 Task: Look for space in Ceglie Messapica, Italy from 9th June, 2023 to 16th June, 2023 for 2 adults in price range Rs.8000 to Rs.16000. Place can be entire place with 2 bedrooms having 2 beds and 1 bathroom. Property type can be house, flat, guest house. Booking option can be shelf check-in. Required host language is English.
Action: Mouse moved to (390, 101)
Screenshot: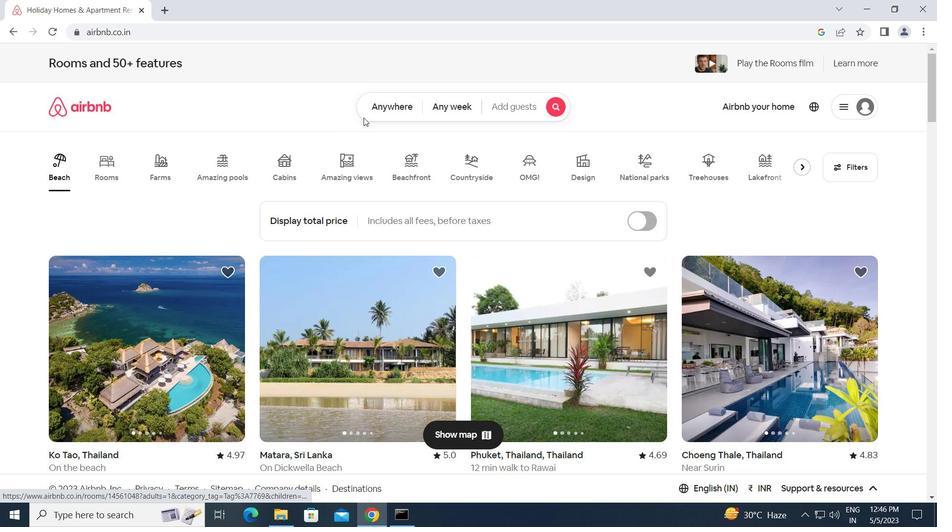 
Action: Mouse pressed left at (390, 101)
Screenshot: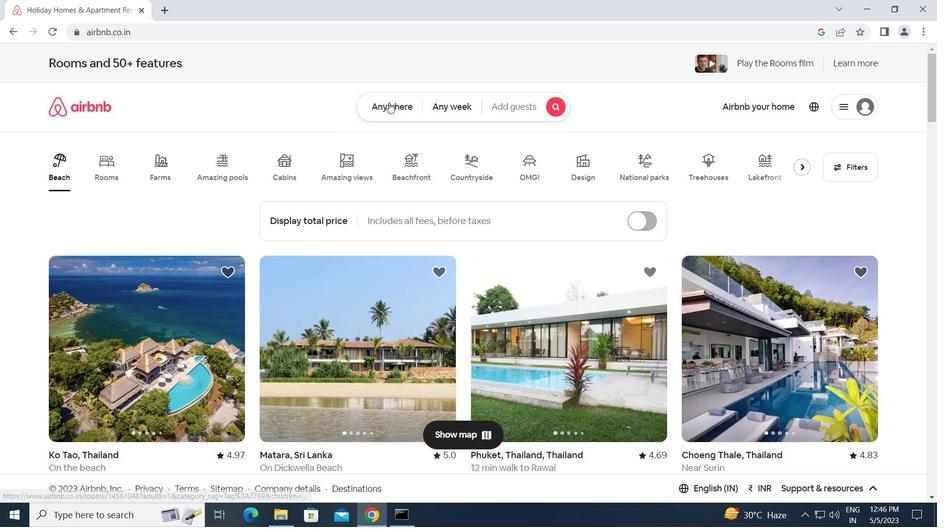 
Action: Mouse moved to (257, 153)
Screenshot: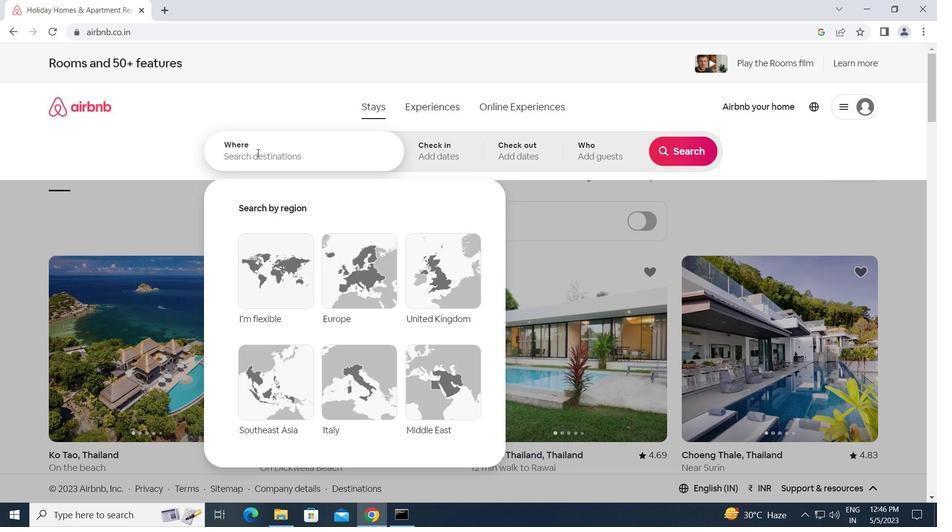 
Action: Mouse pressed left at (257, 153)
Screenshot: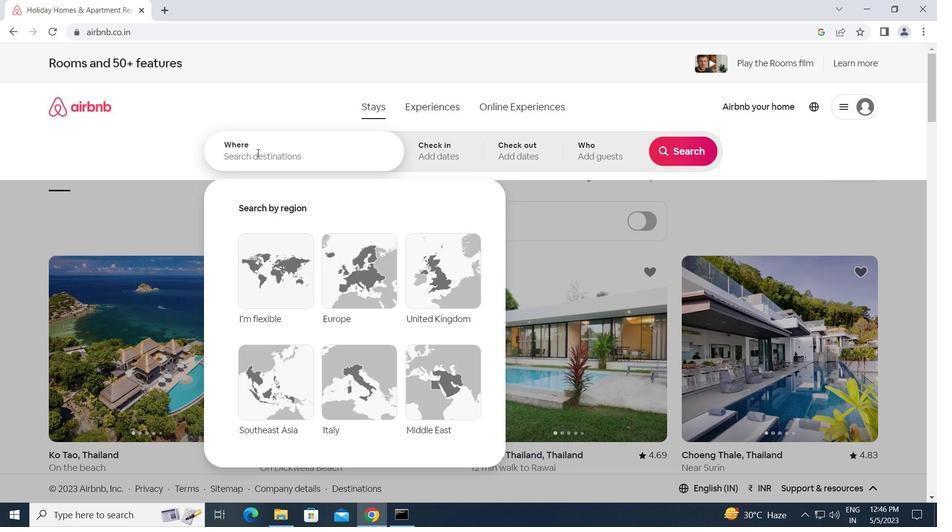 
Action: Key pressed c<Key.caps_lock>eglie<Key.space><Key.caps_lock>m<Key.caps_lock>essapica,<Key.space>i<Key.backspace><Key.caps_lock>i<Key.caps_lock>taly<Key.enter>
Screenshot: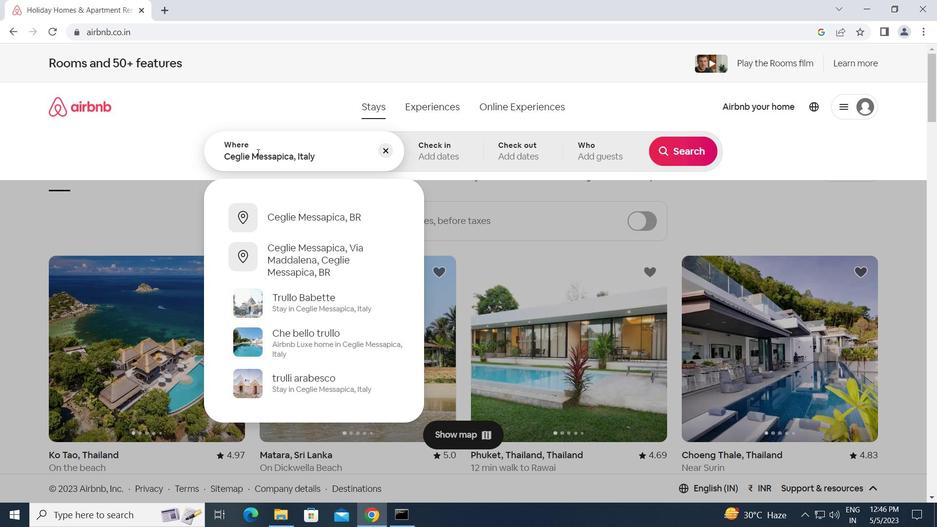 
Action: Mouse moved to (638, 332)
Screenshot: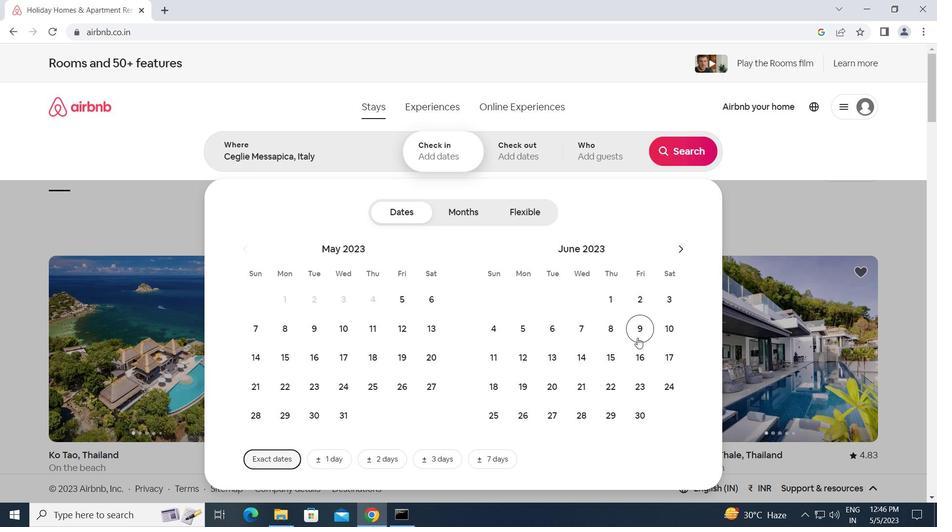 
Action: Mouse pressed left at (638, 332)
Screenshot: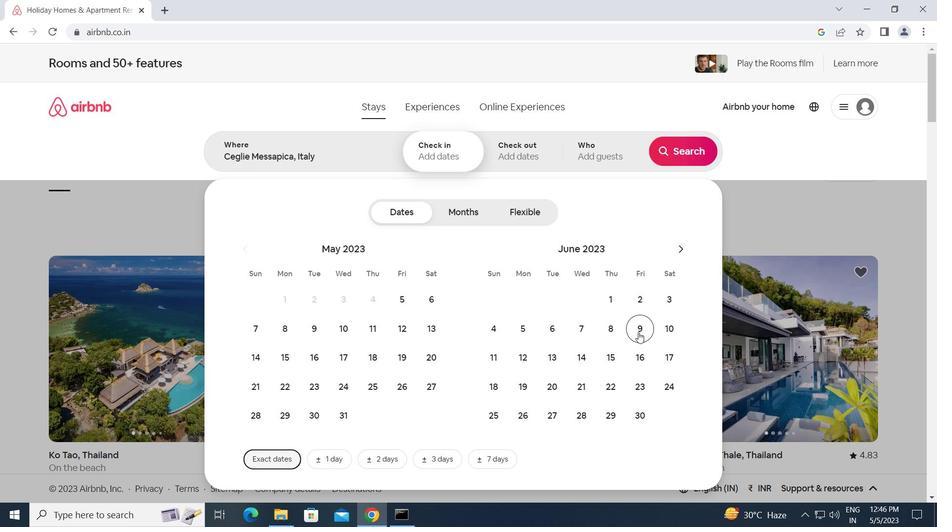 
Action: Mouse moved to (636, 362)
Screenshot: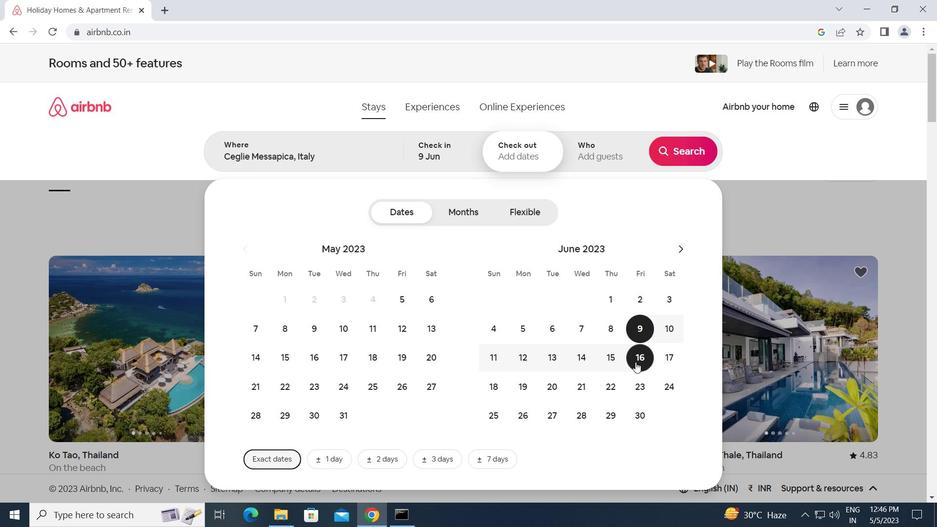 
Action: Mouse pressed left at (636, 362)
Screenshot: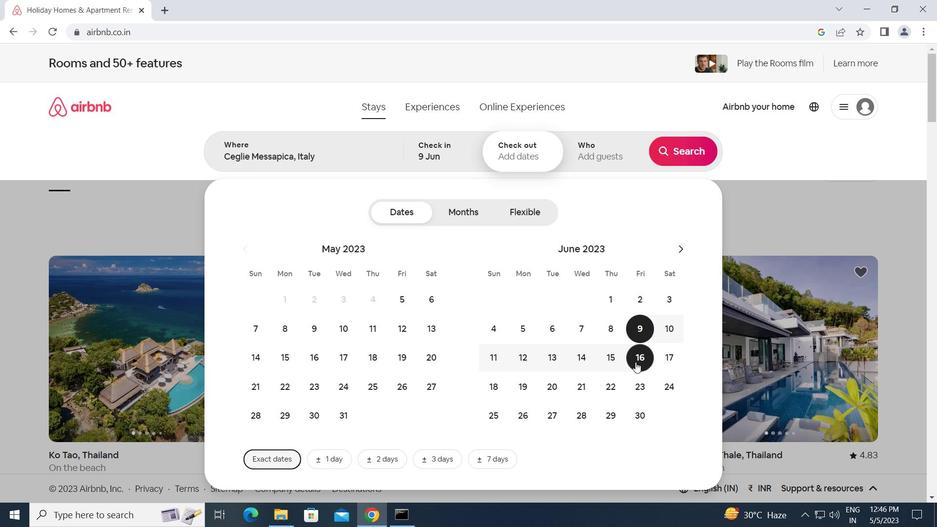 
Action: Mouse moved to (593, 152)
Screenshot: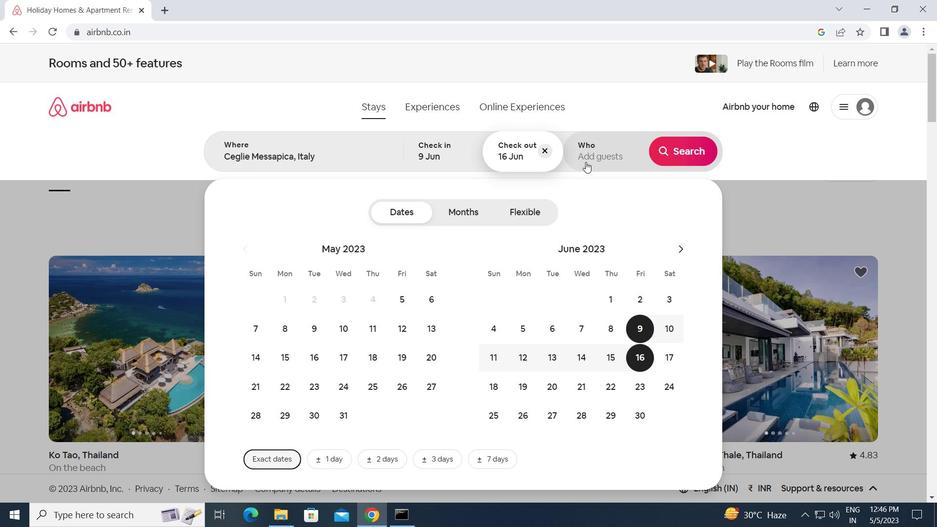 
Action: Mouse pressed left at (593, 152)
Screenshot: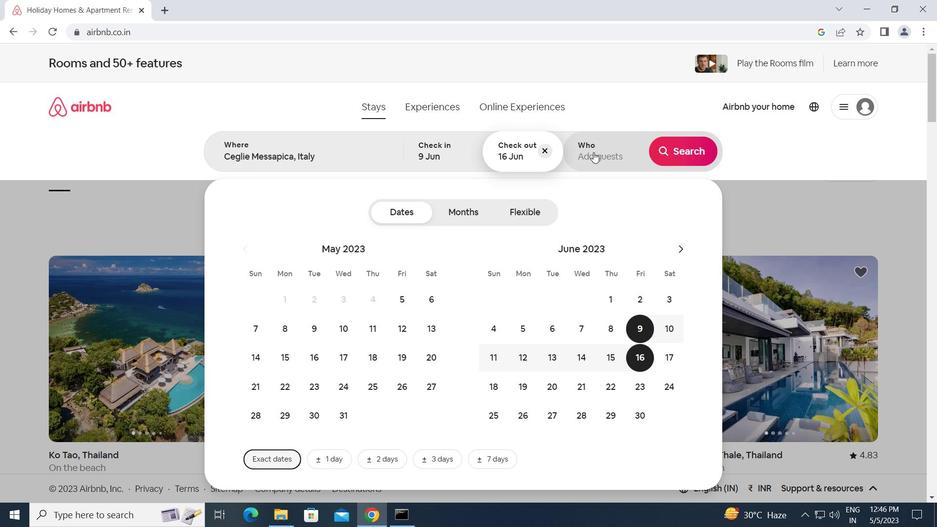 
Action: Mouse moved to (684, 214)
Screenshot: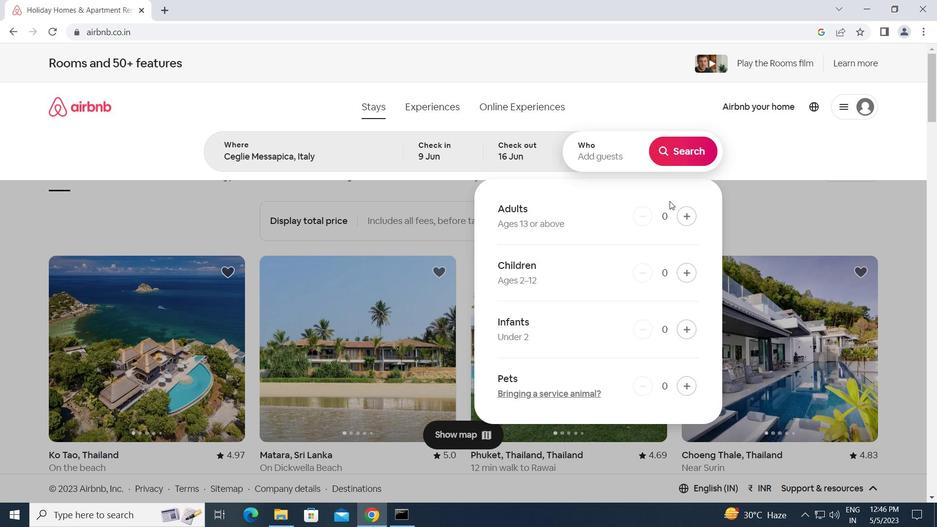 
Action: Mouse pressed left at (684, 214)
Screenshot: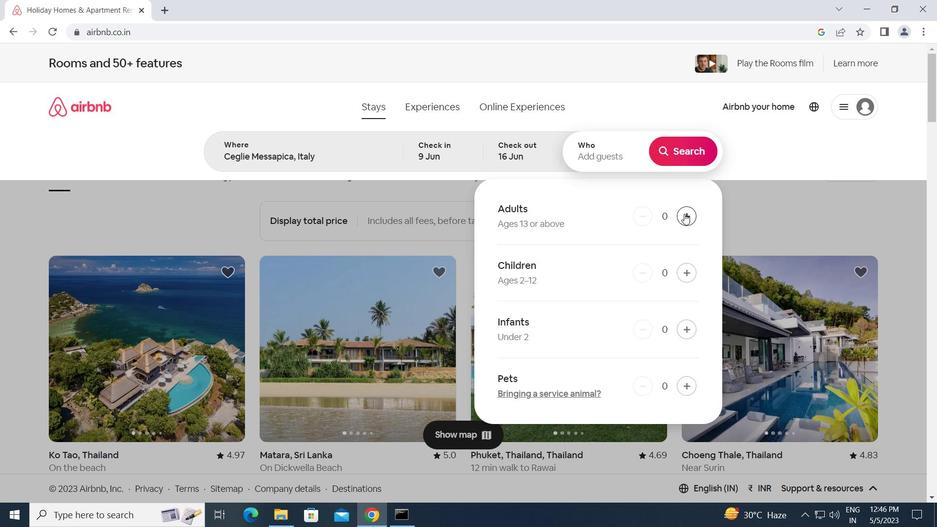 
Action: Mouse pressed left at (684, 214)
Screenshot: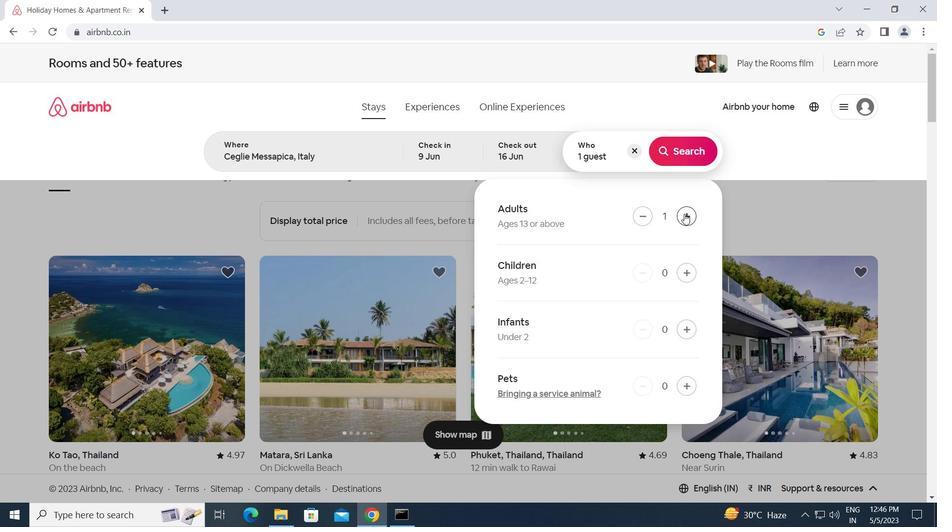 
Action: Mouse moved to (686, 151)
Screenshot: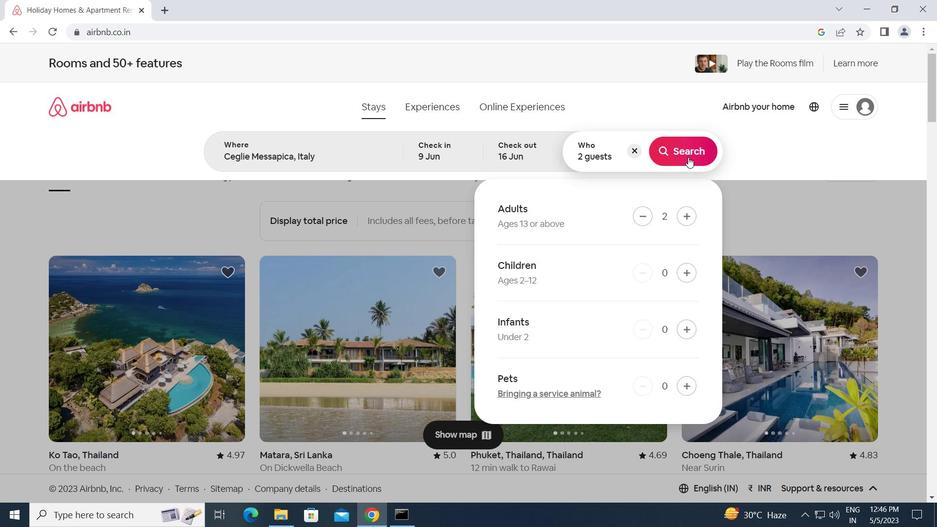 
Action: Mouse pressed left at (686, 151)
Screenshot: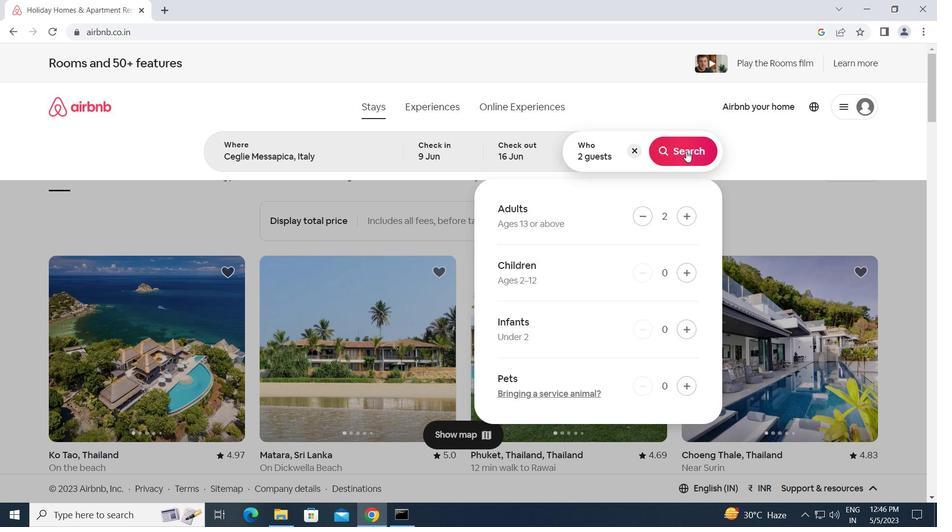 
Action: Mouse moved to (878, 116)
Screenshot: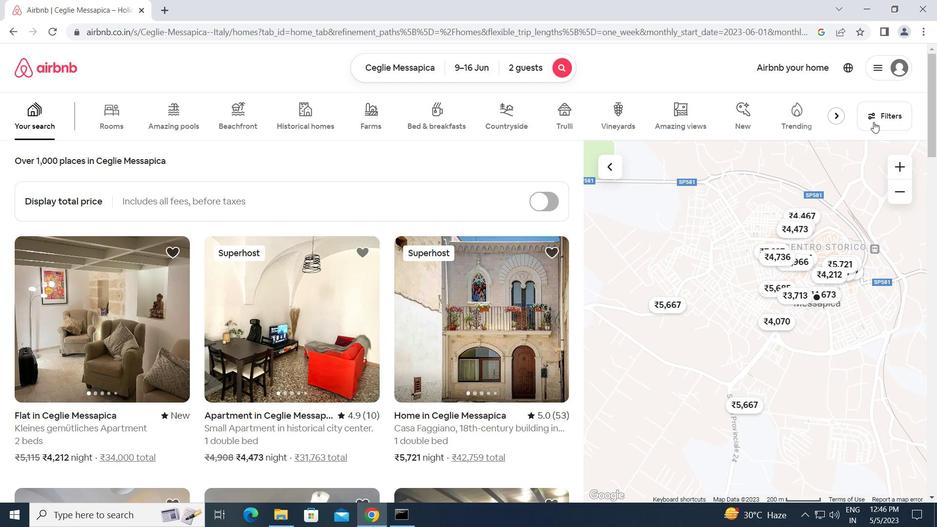 
Action: Mouse pressed left at (878, 116)
Screenshot: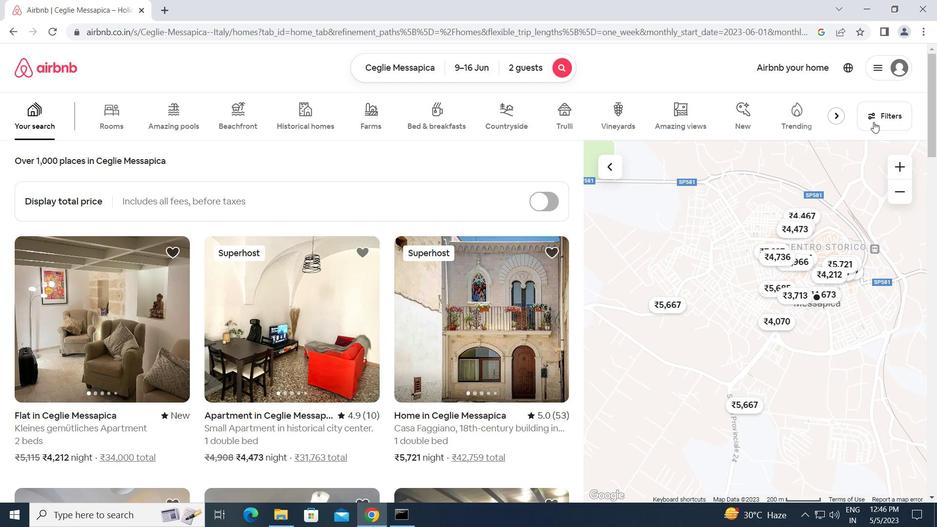 
Action: Mouse moved to (308, 417)
Screenshot: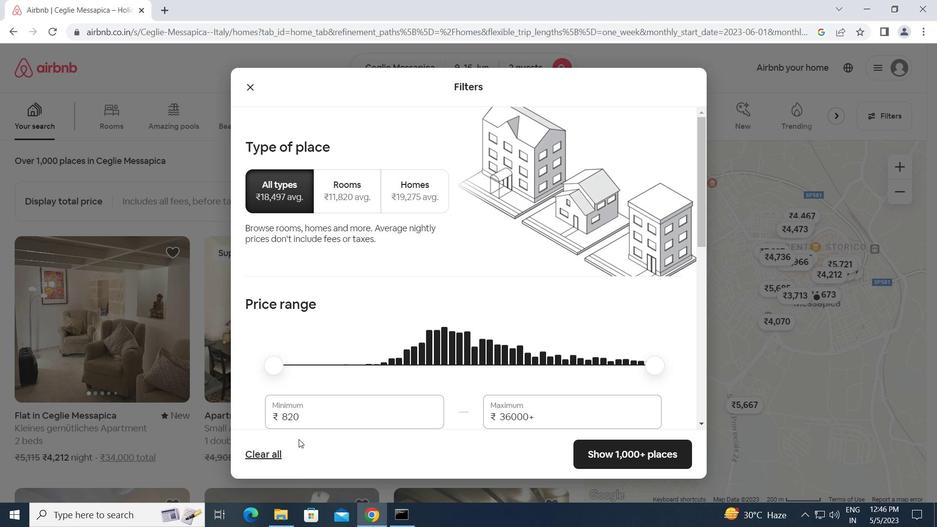 
Action: Mouse pressed left at (308, 417)
Screenshot: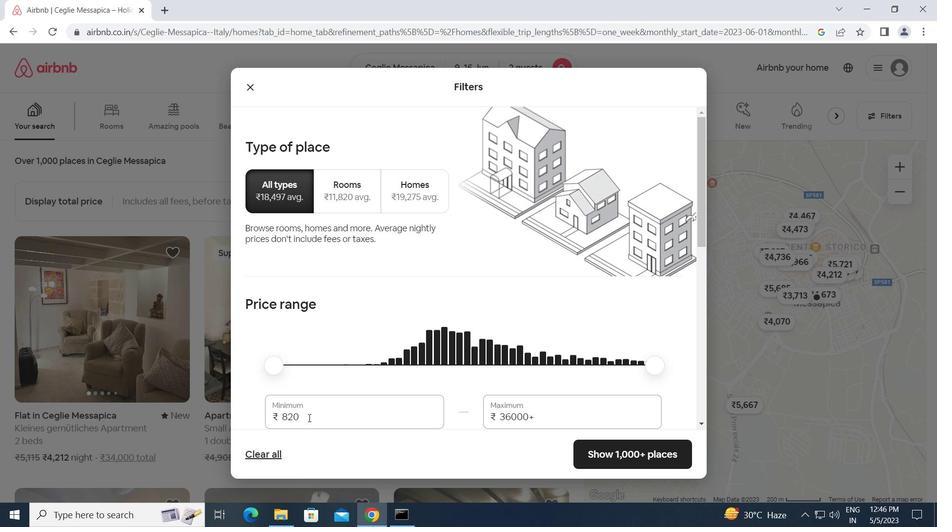 
Action: Mouse moved to (274, 415)
Screenshot: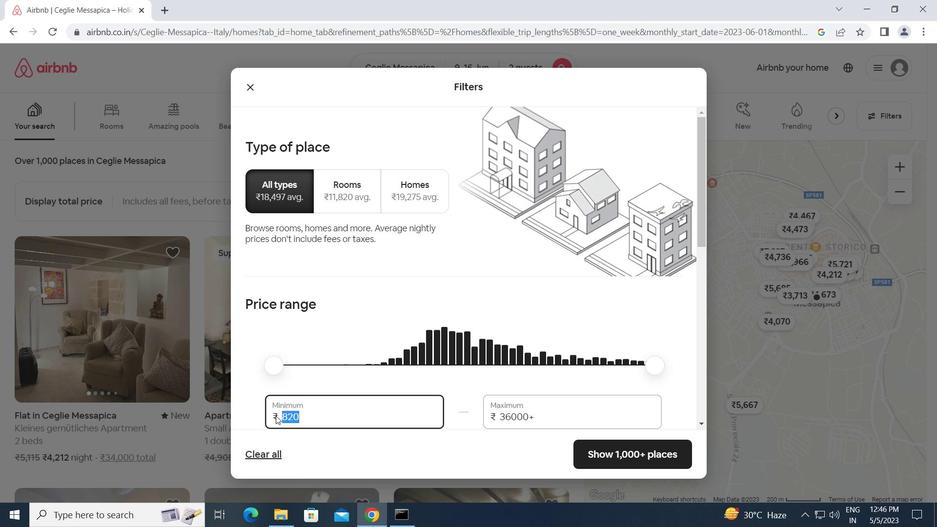 
Action: Key pressed 8000<Key.tab>16000
Screenshot: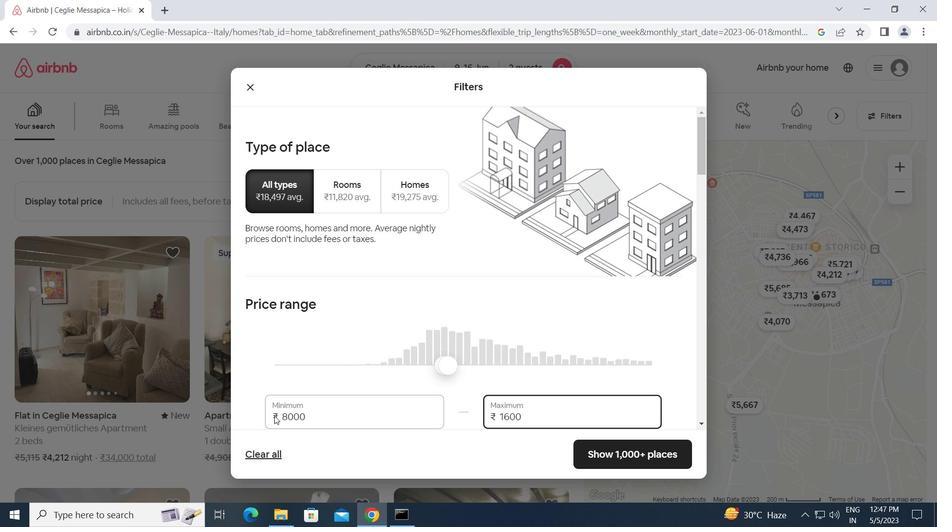
Action: Mouse moved to (307, 412)
Screenshot: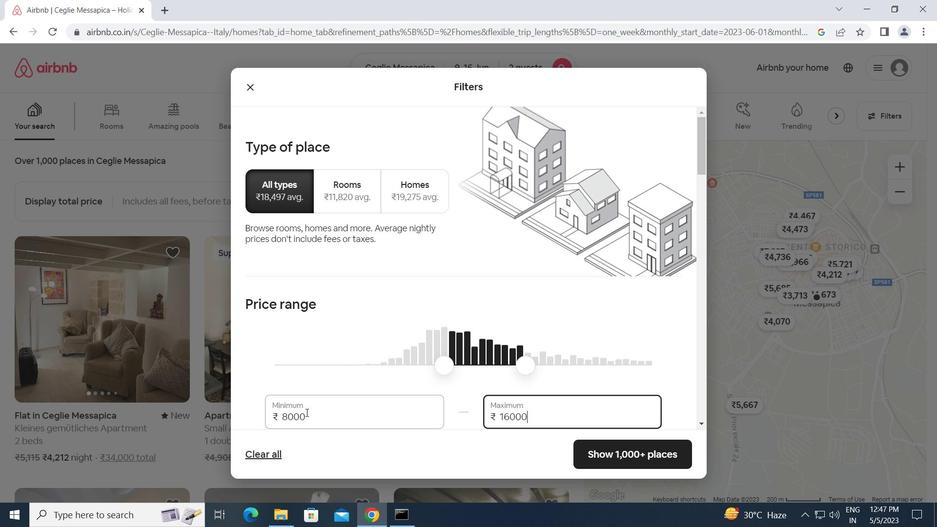 
Action: Mouse scrolled (307, 411) with delta (0, 0)
Screenshot: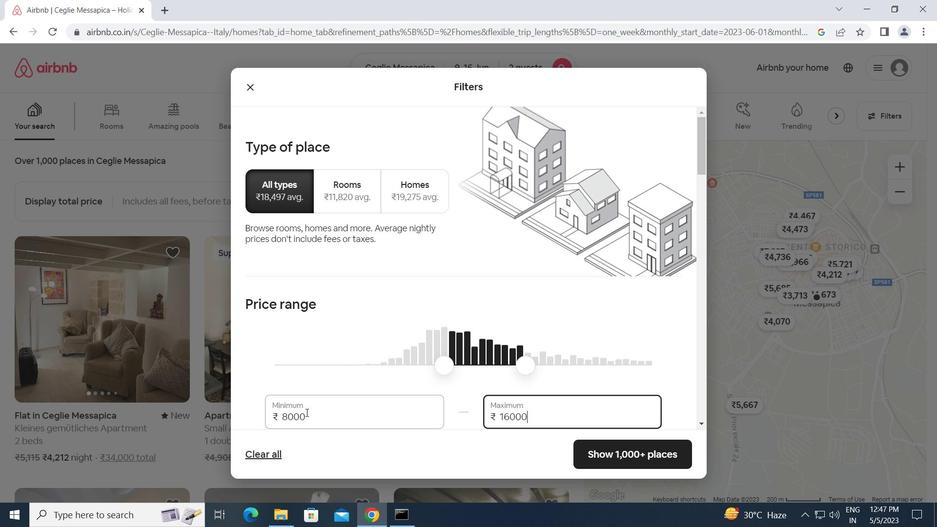 
Action: Mouse moved to (330, 404)
Screenshot: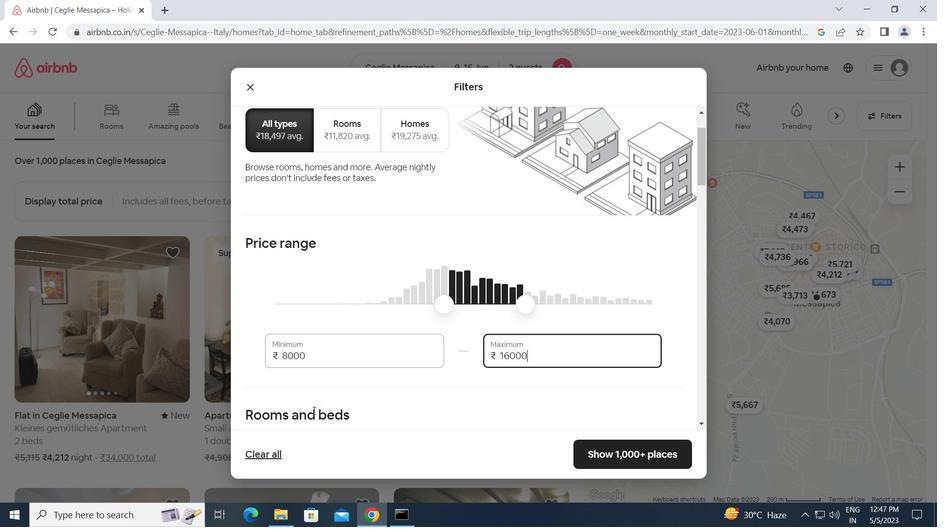 
Action: Mouse scrolled (330, 403) with delta (0, 0)
Screenshot: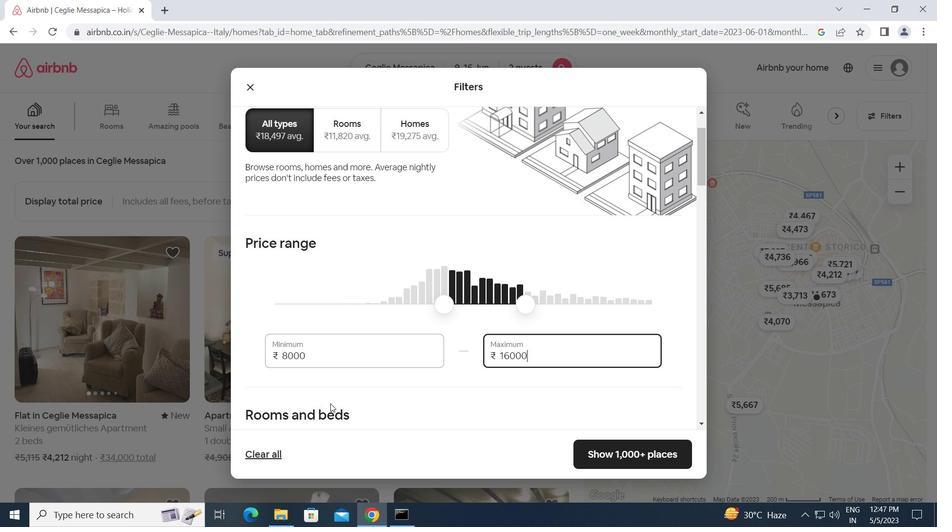 
Action: Mouse scrolled (330, 403) with delta (0, 0)
Screenshot: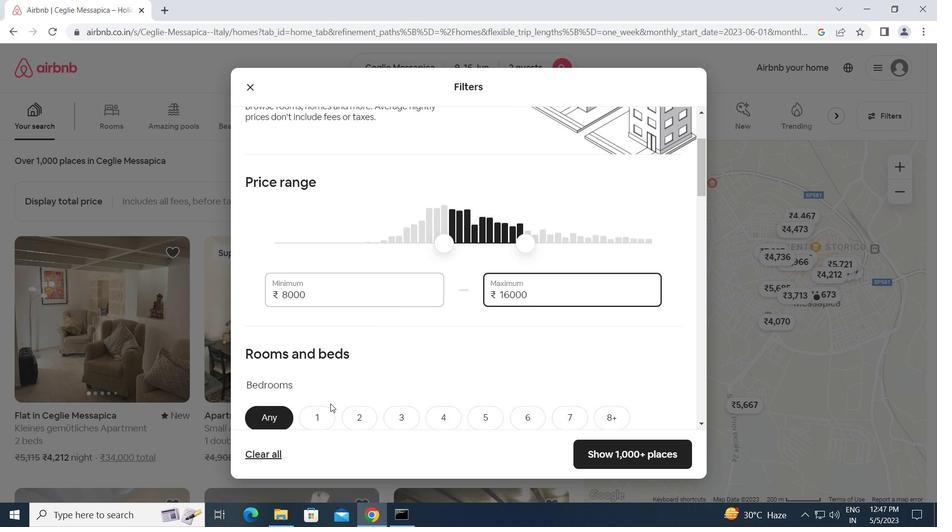 
Action: Mouse scrolled (330, 403) with delta (0, 0)
Screenshot: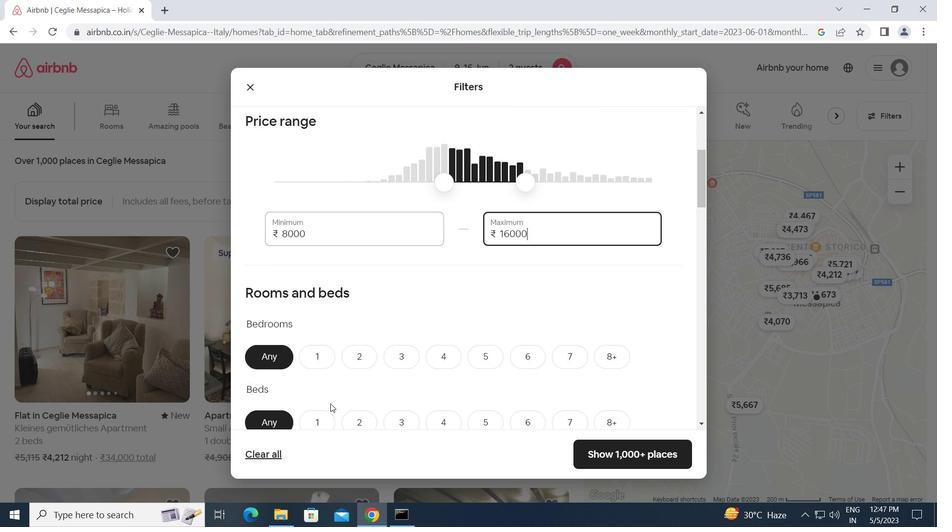 
Action: Mouse scrolled (330, 403) with delta (0, 0)
Screenshot: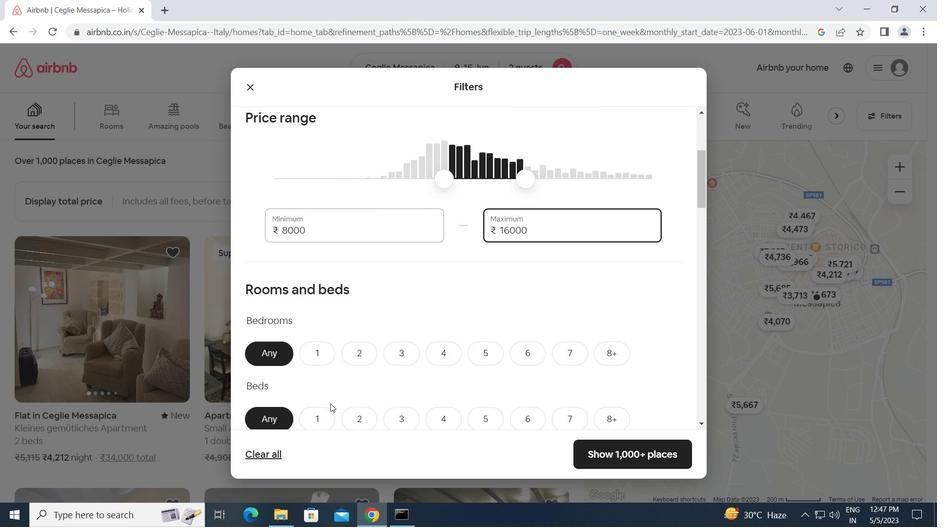 
Action: Mouse moved to (360, 234)
Screenshot: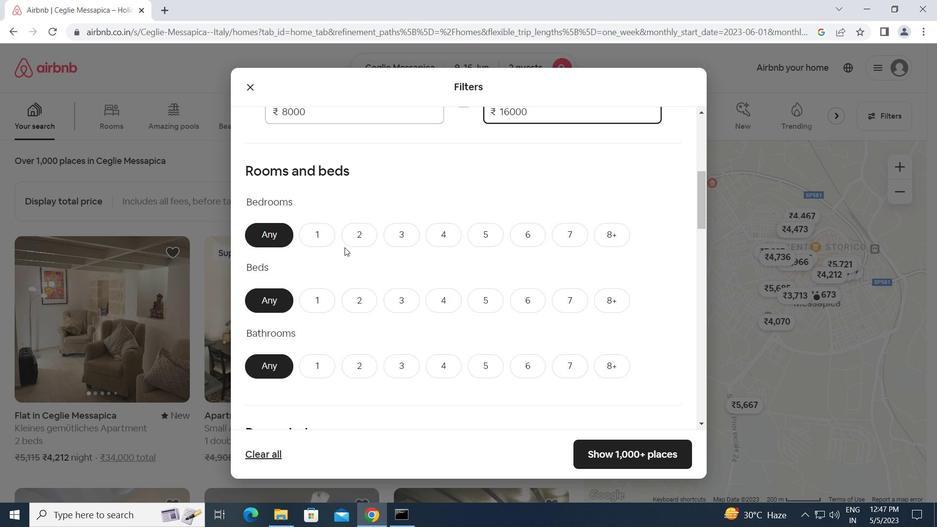 
Action: Mouse pressed left at (360, 234)
Screenshot: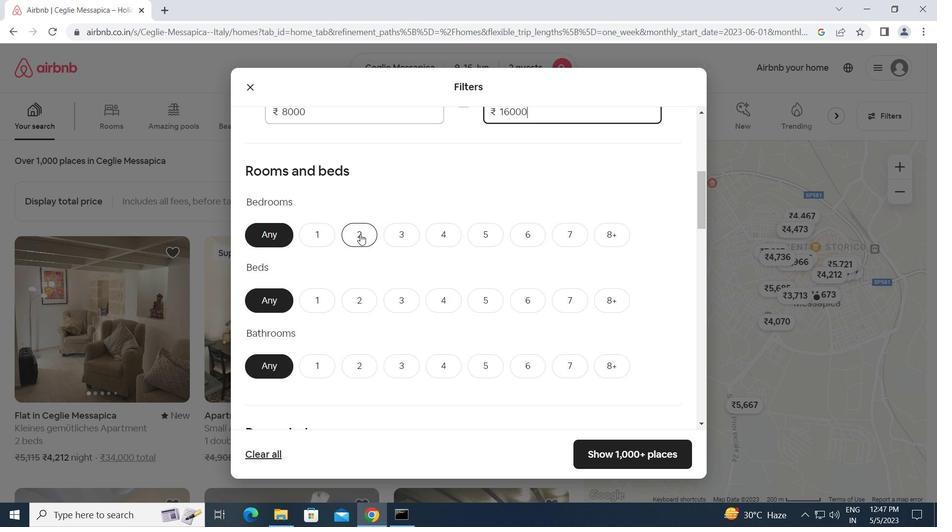 
Action: Mouse moved to (364, 298)
Screenshot: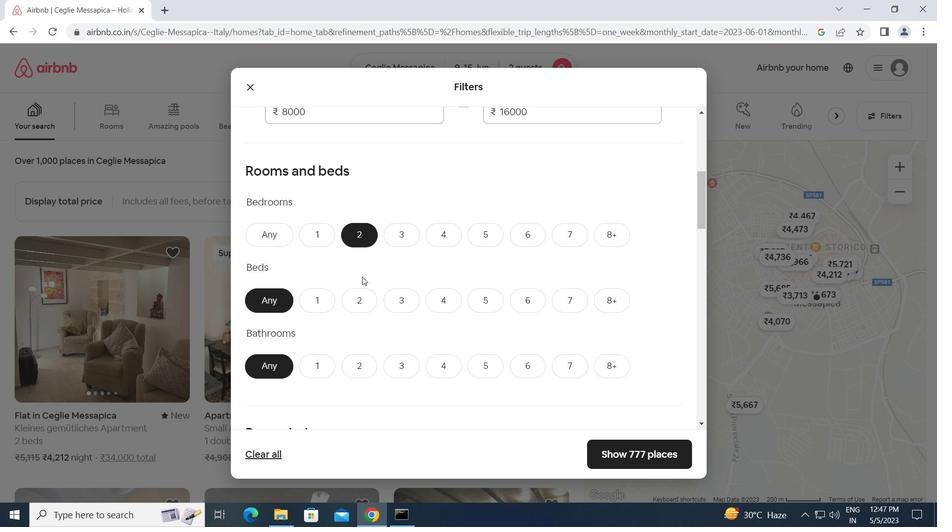 
Action: Mouse pressed left at (364, 298)
Screenshot: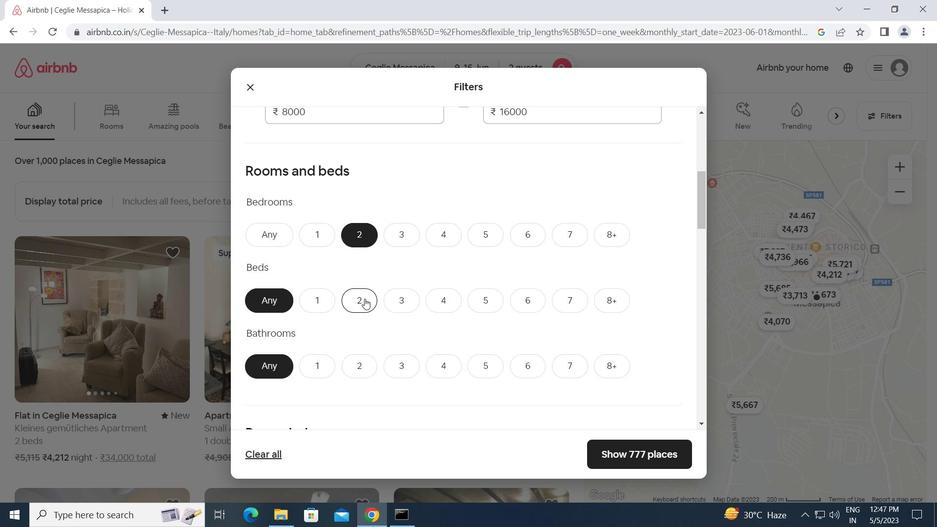 
Action: Mouse moved to (326, 366)
Screenshot: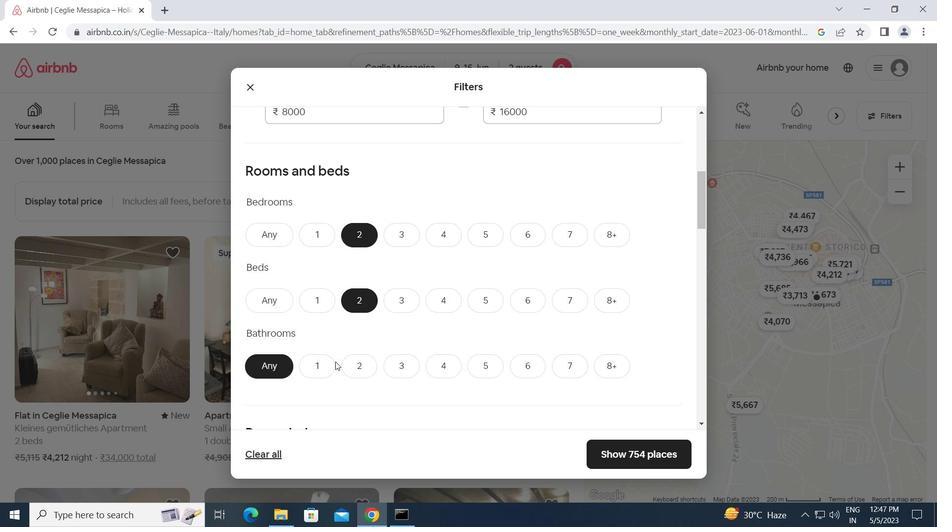 
Action: Mouse pressed left at (326, 366)
Screenshot: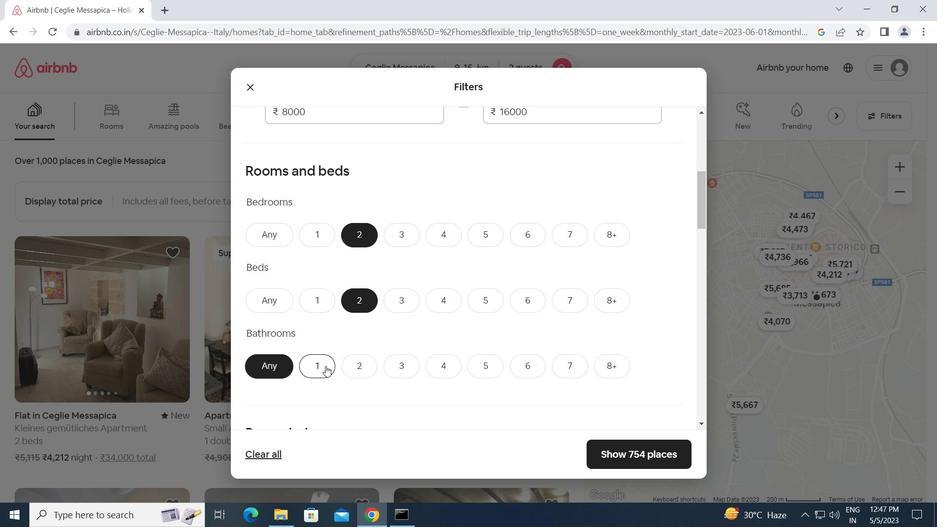 
Action: Mouse moved to (420, 373)
Screenshot: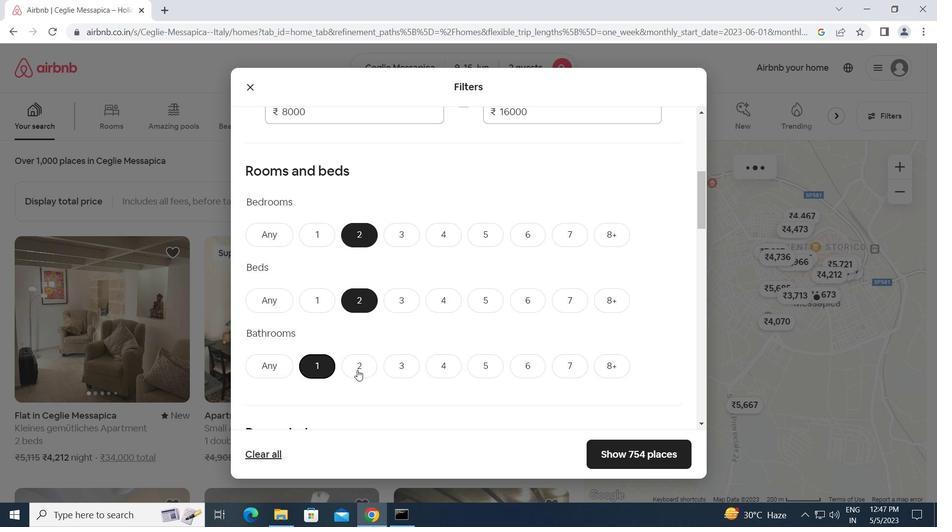 
Action: Mouse scrolled (420, 372) with delta (0, 0)
Screenshot: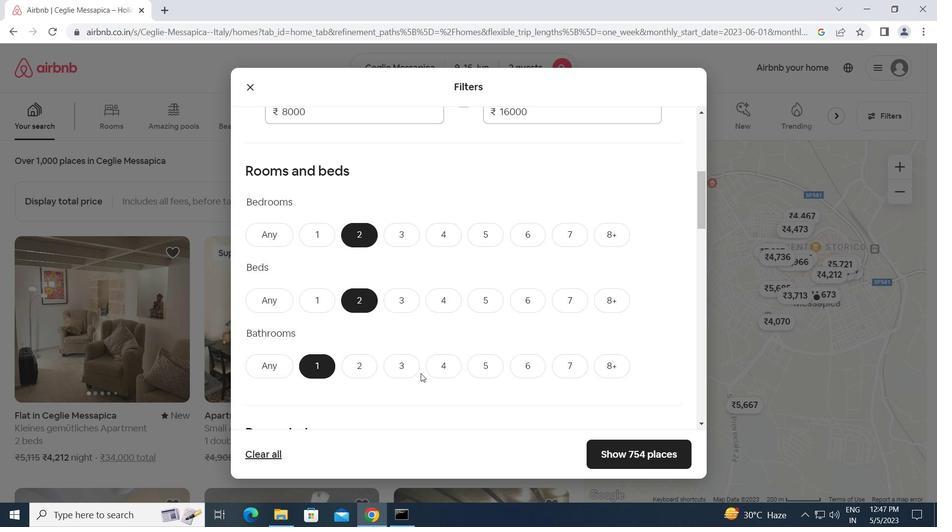 
Action: Mouse scrolled (420, 372) with delta (0, 0)
Screenshot: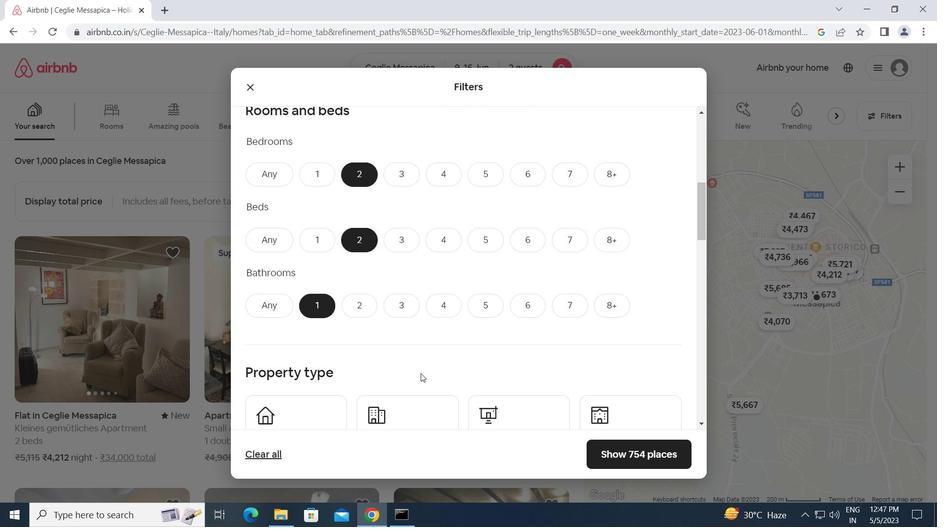 
Action: Mouse scrolled (420, 372) with delta (0, 0)
Screenshot: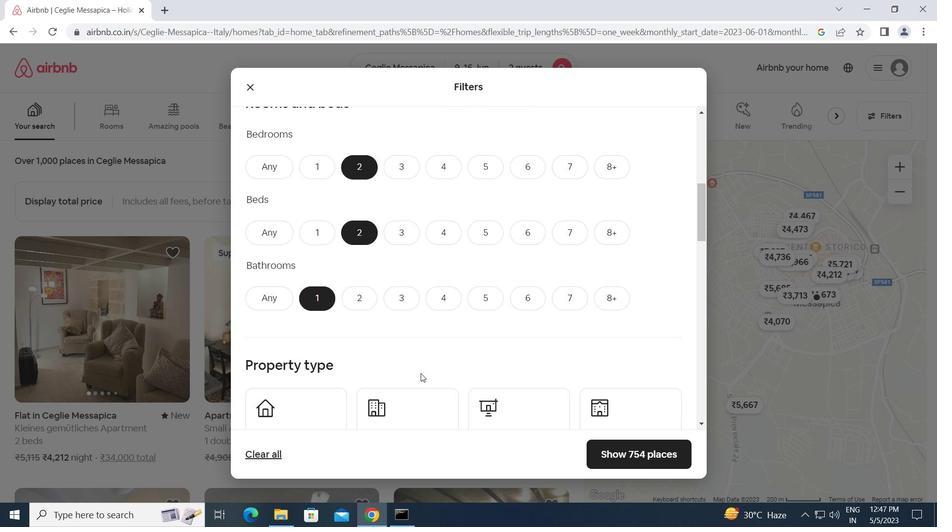 
Action: Mouse moved to (290, 312)
Screenshot: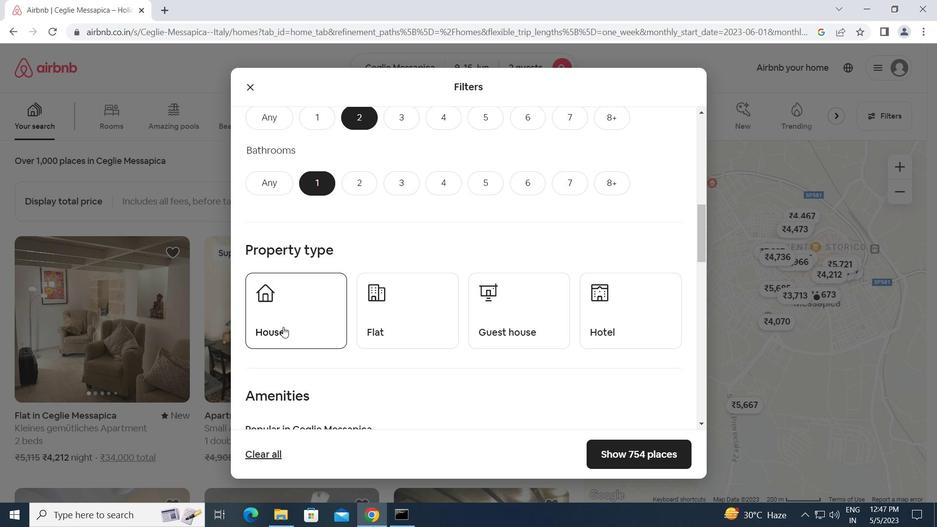 
Action: Mouse pressed left at (290, 312)
Screenshot: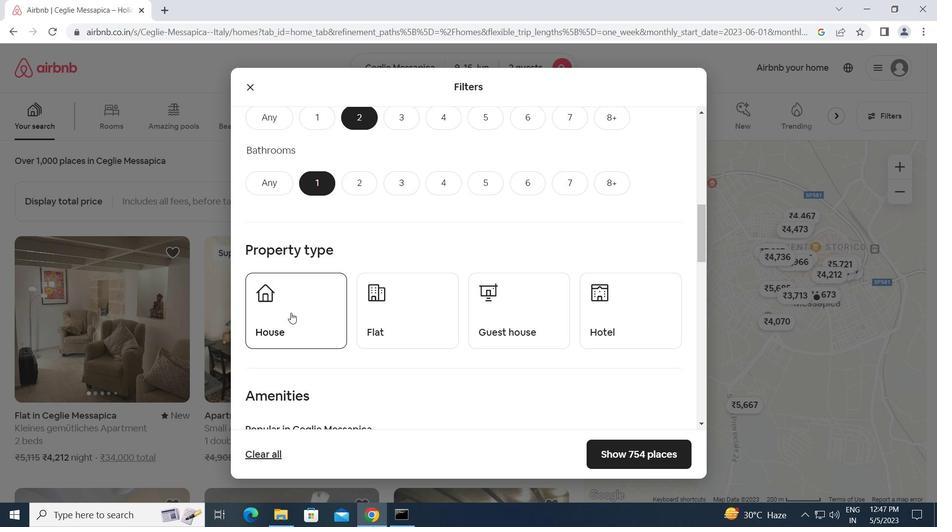 
Action: Mouse moved to (390, 311)
Screenshot: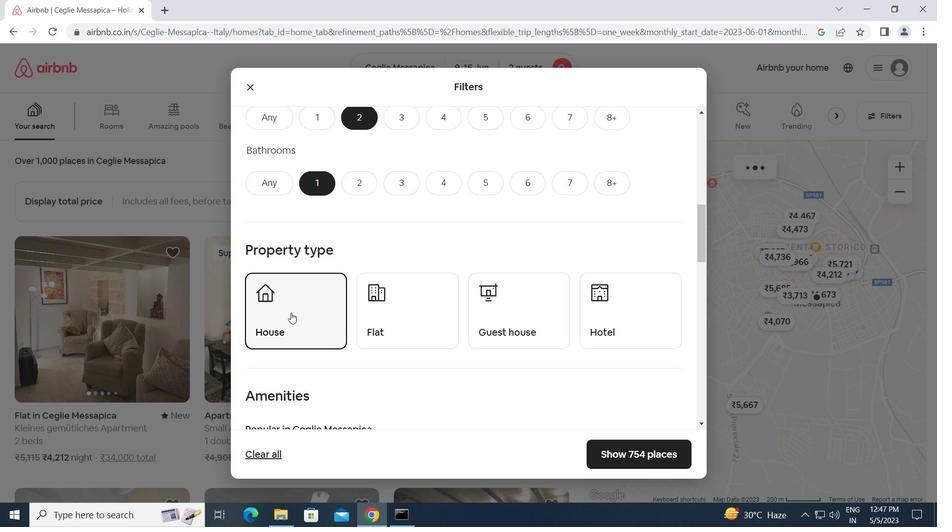 
Action: Mouse pressed left at (390, 311)
Screenshot: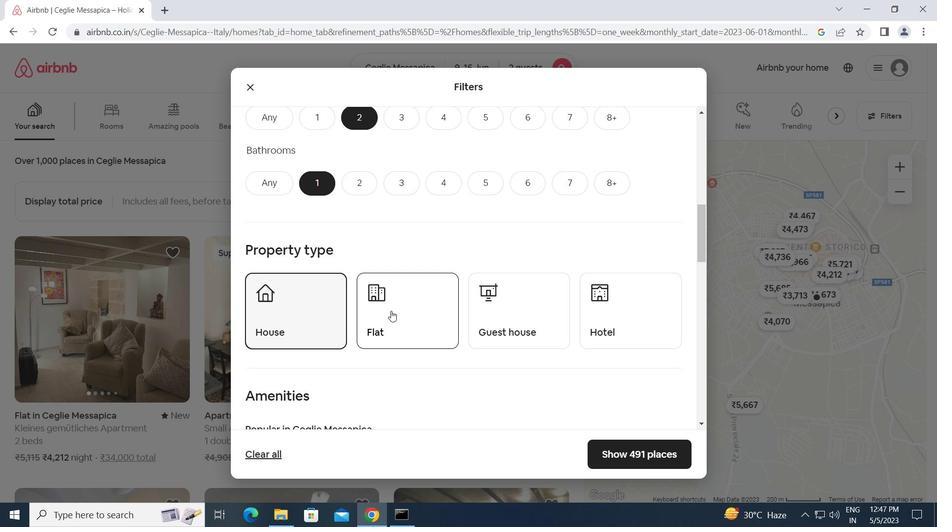 
Action: Mouse moved to (514, 306)
Screenshot: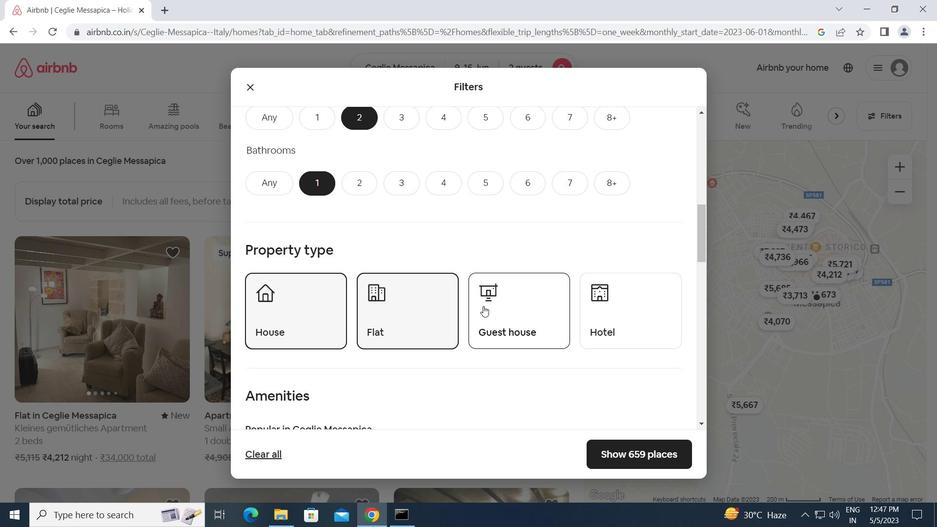 
Action: Mouse pressed left at (514, 306)
Screenshot: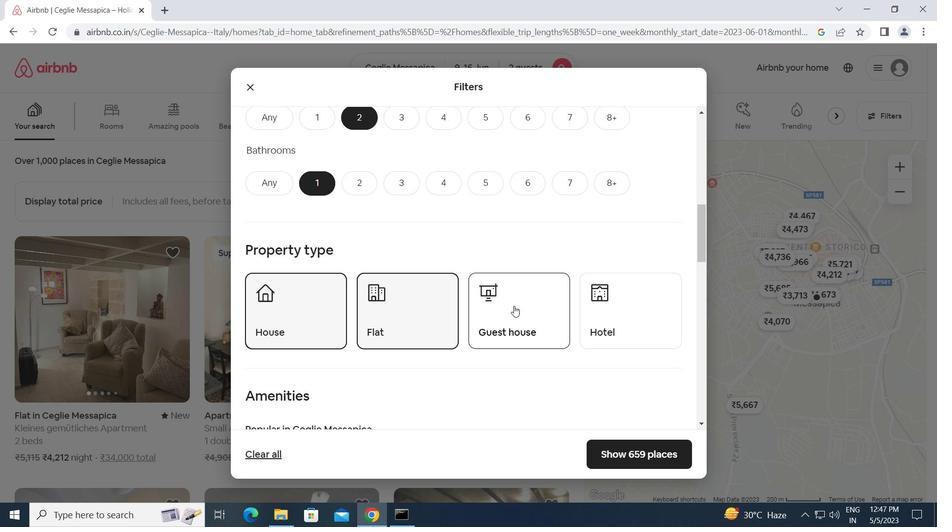 
Action: Mouse moved to (384, 329)
Screenshot: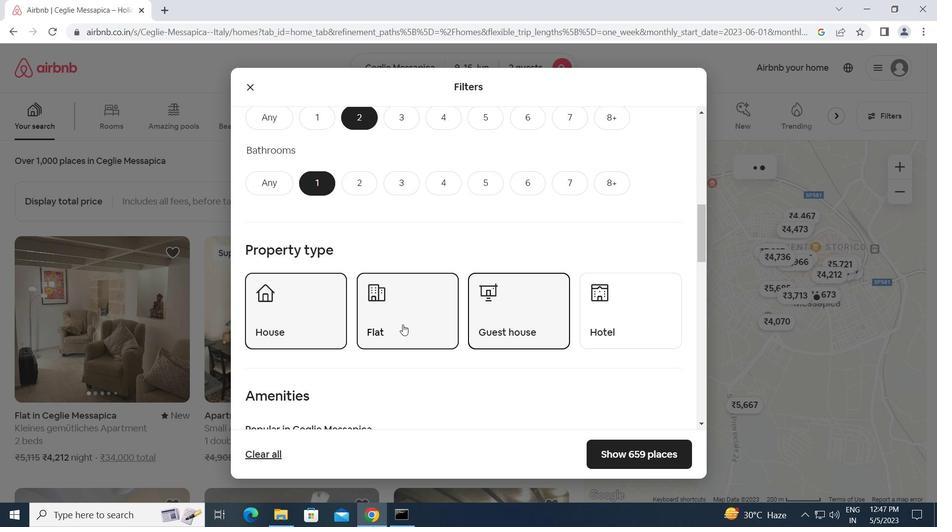 
Action: Mouse scrolled (384, 329) with delta (0, 0)
Screenshot: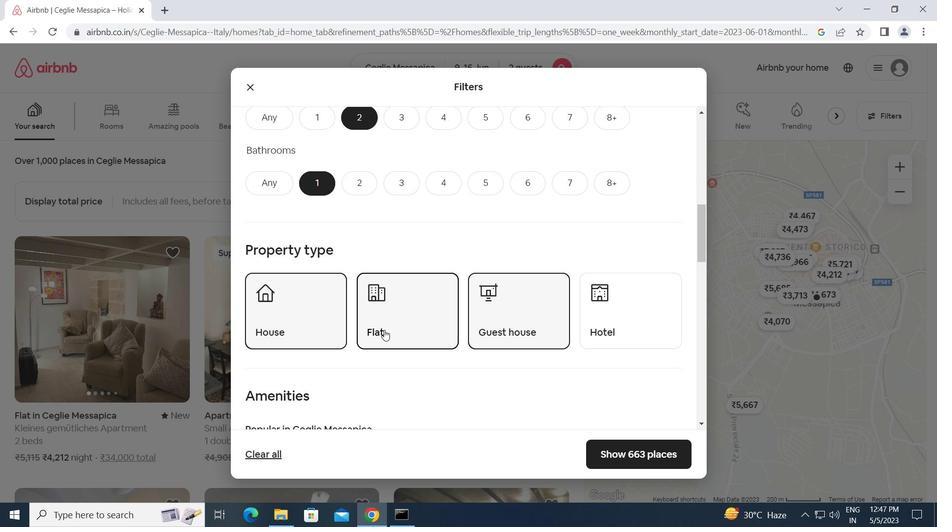 
Action: Mouse scrolled (384, 329) with delta (0, 0)
Screenshot: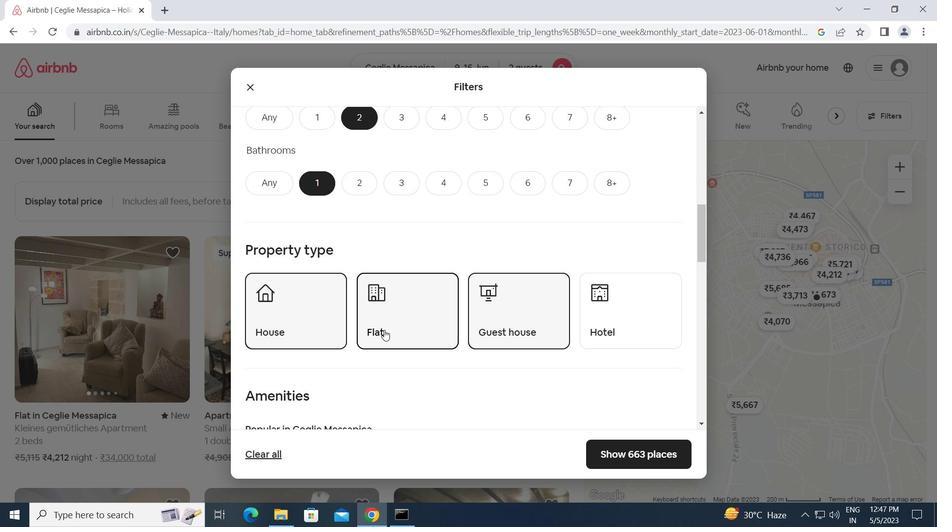 
Action: Mouse scrolled (384, 329) with delta (0, 0)
Screenshot: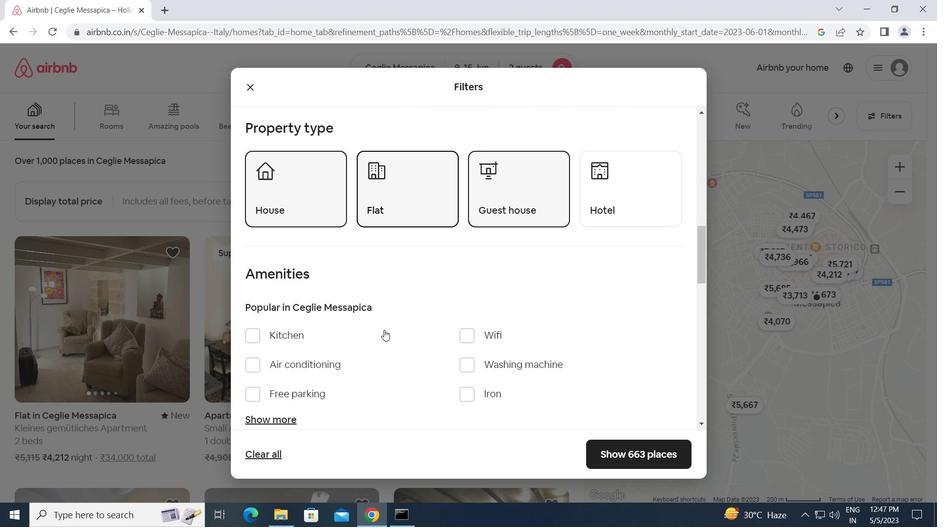 
Action: Mouse scrolled (384, 329) with delta (0, 0)
Screenshot: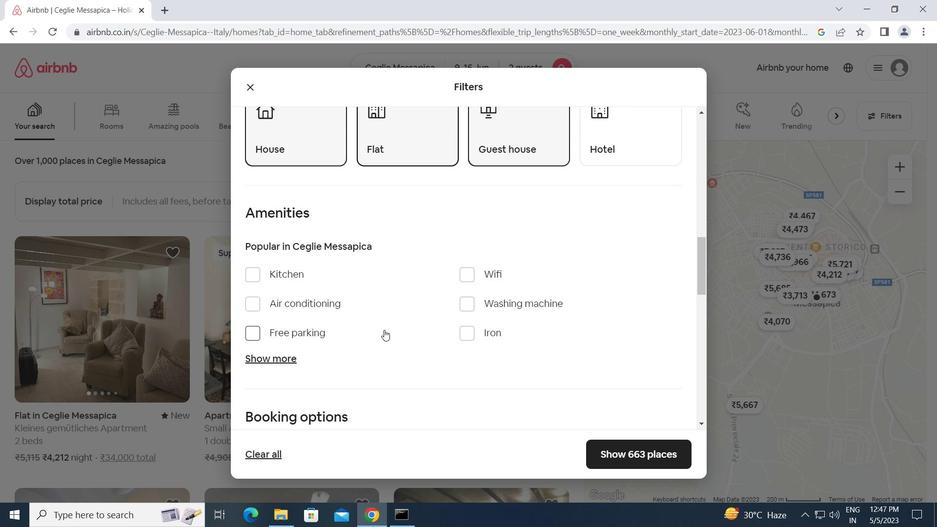 
Action: Mouse scrolled (384, 329) with delta (0, 0)
Screenshot: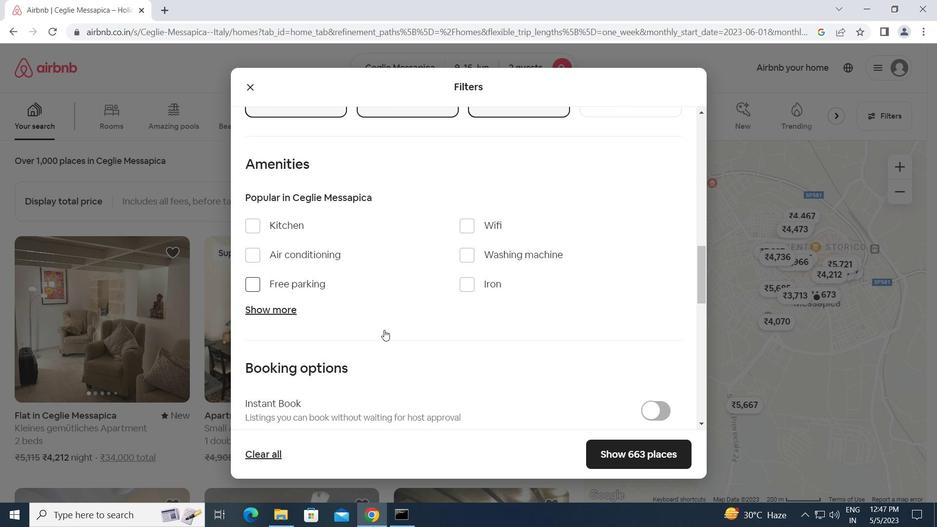 
Action: Mouse scrolled (384, 329) with delta (0, 0)
Screenshot: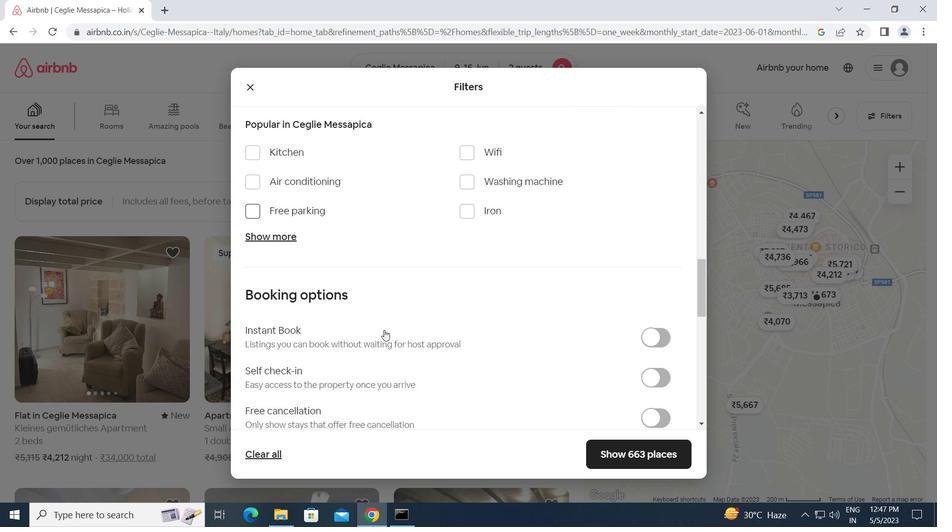 
Action: Mouse moved to (646, 315)
Screenshot: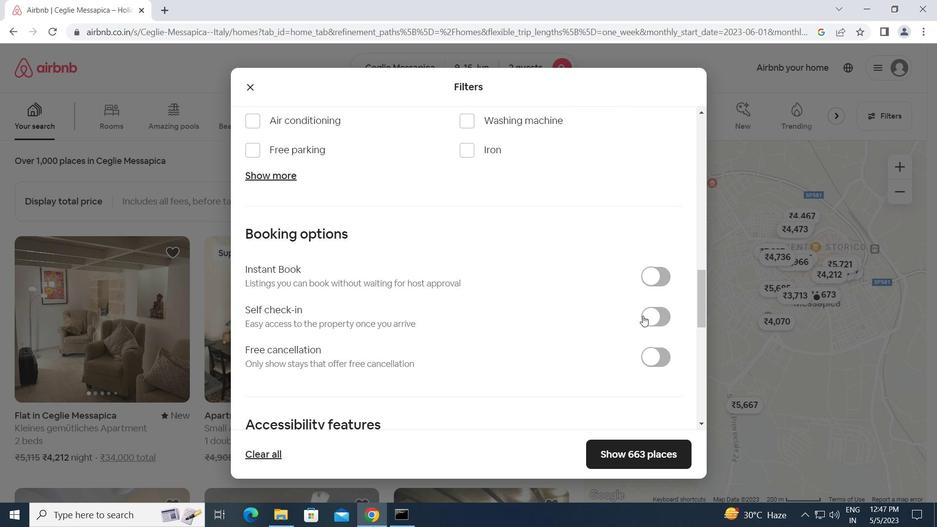 
Action: Mouse pressed left at (646, 315)
Screenshot: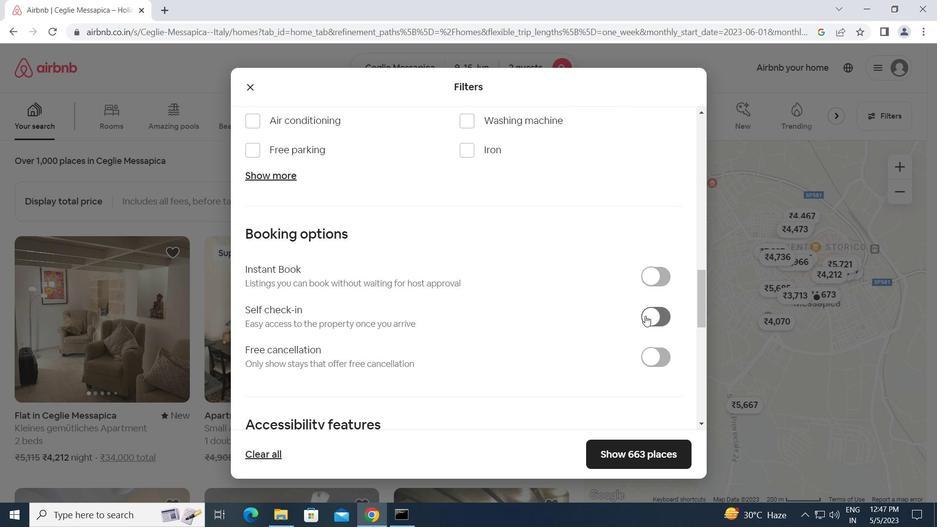 
Action: Mouse moved to (520, 340)
Screenshot: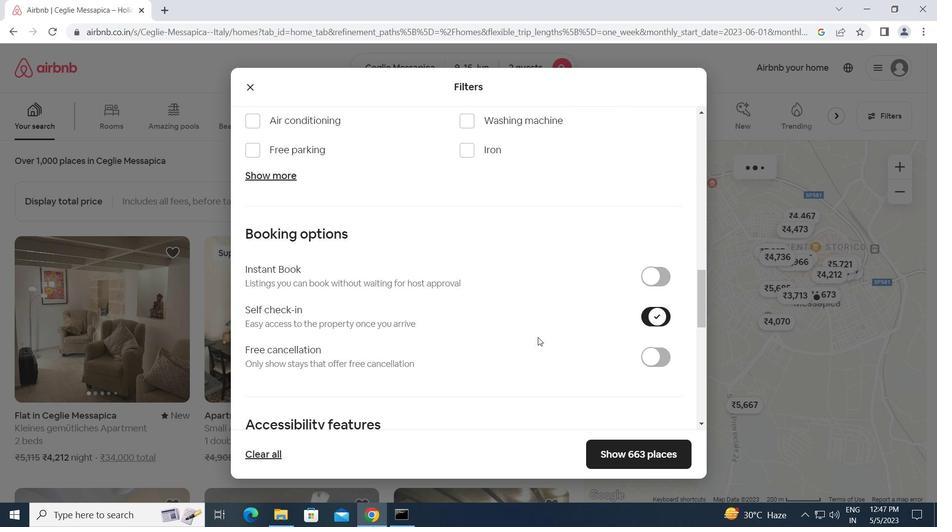 
Action: Mouse scrolled (520, 339) with delta (0, 0)
Screenshot: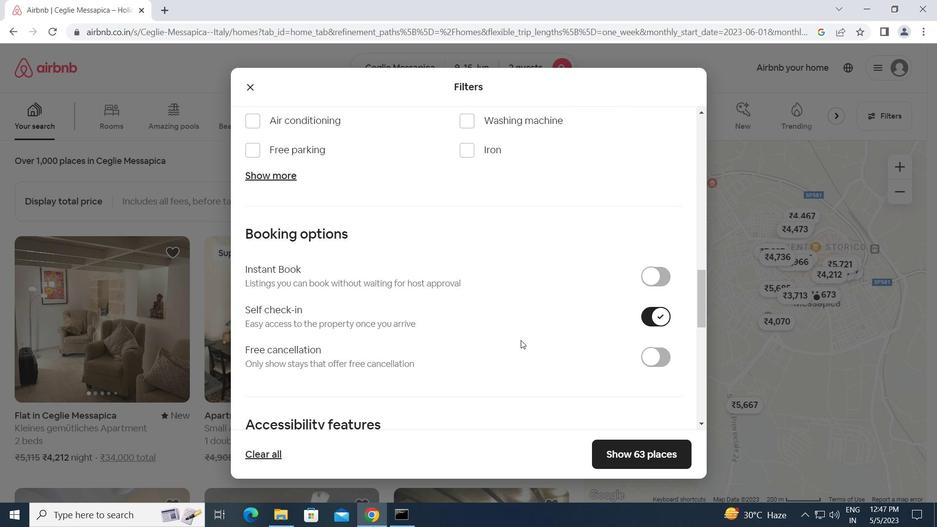 
Action: Mouse scrolled (520, 339) with delta (0, 0)
Screenshot: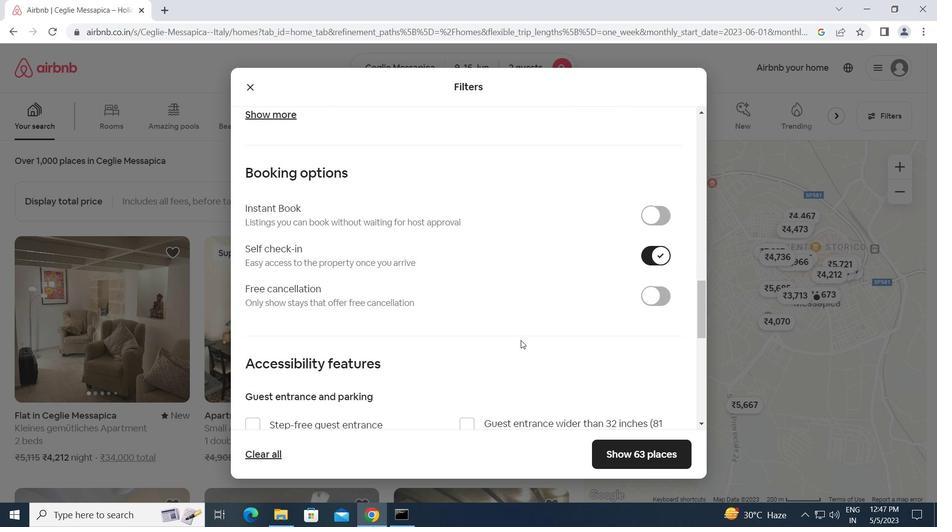
Action: Mouse scrolled (520, 339) with delta (0, 0)
Screenshot: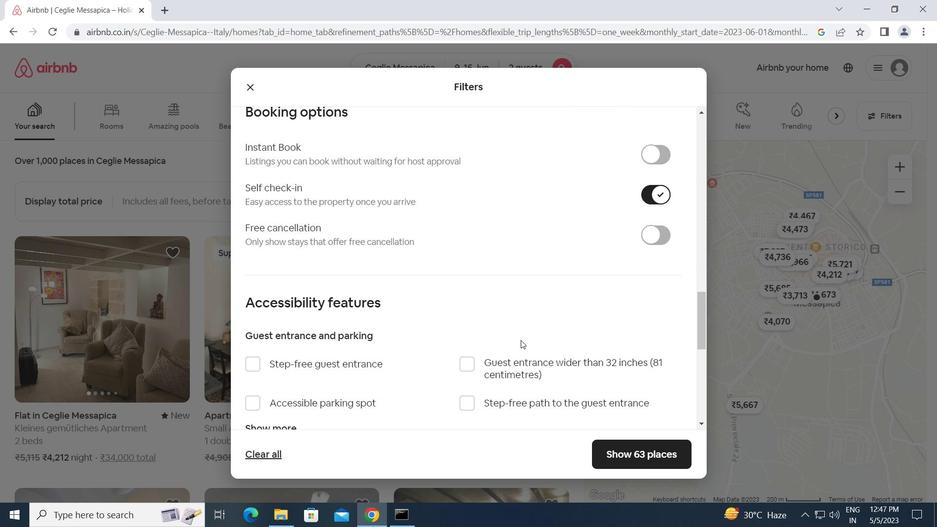 
Action: Mouse scrolled (520, 339) with delta (0, 0)
Screenshot: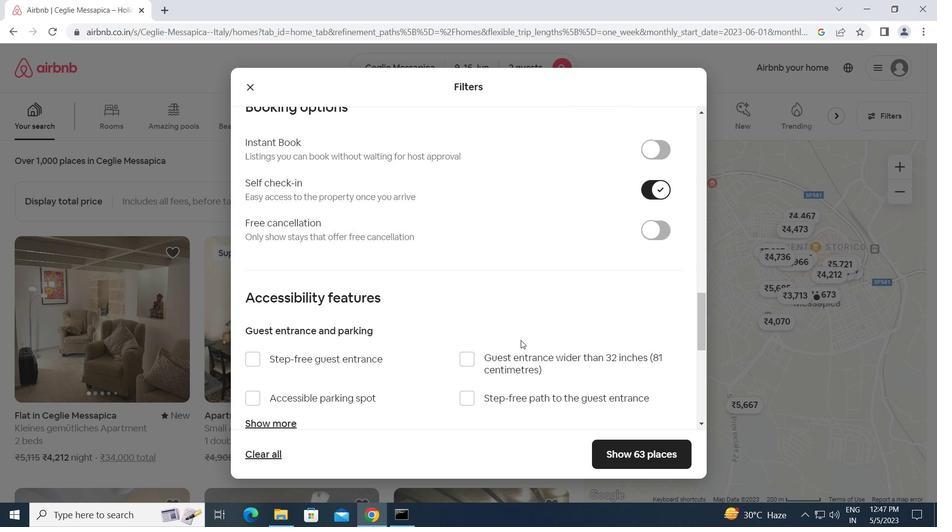 
Action: Mouse scrolled (520, 339) with delta (0, 0)
Screenshot: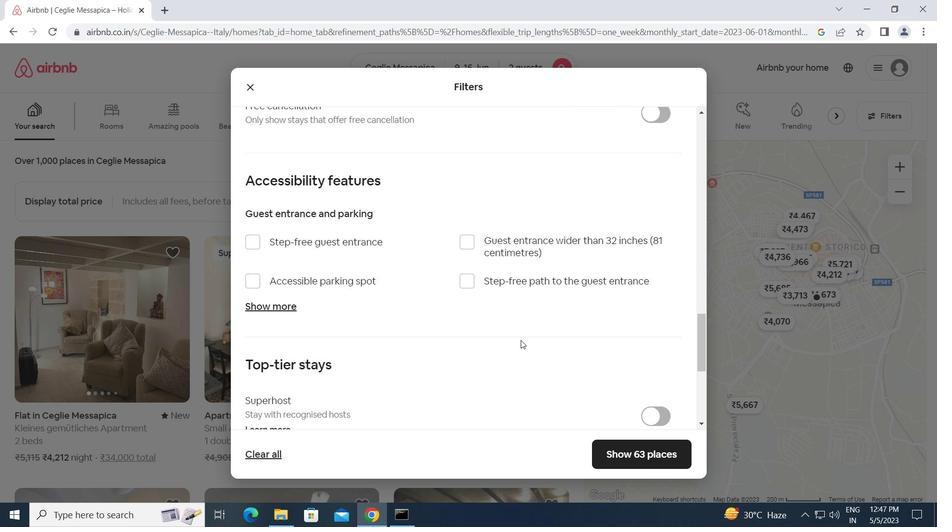 
Action: Mouse scrolled (520, 339) with delta (0, 0)
Screenshot: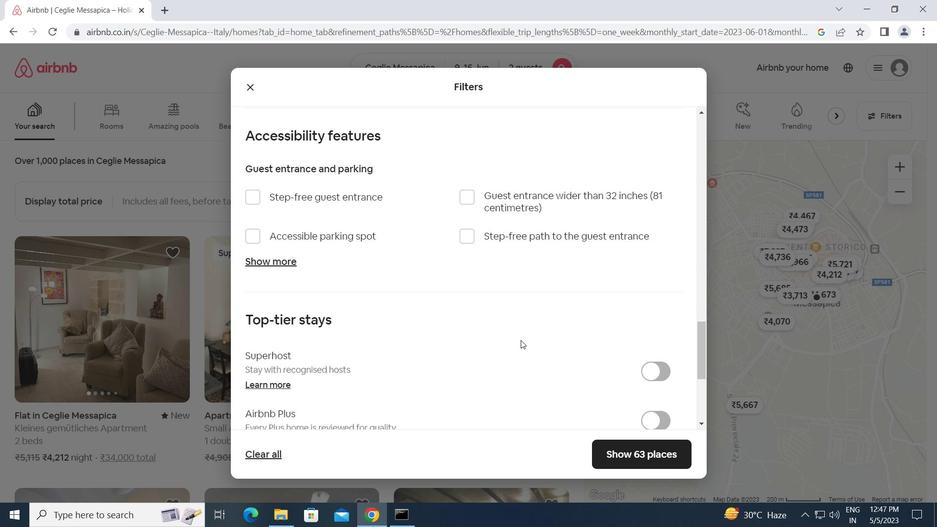 
Action: Mouse scrolled (520, 339) with delta (0, 0)
Screenshot: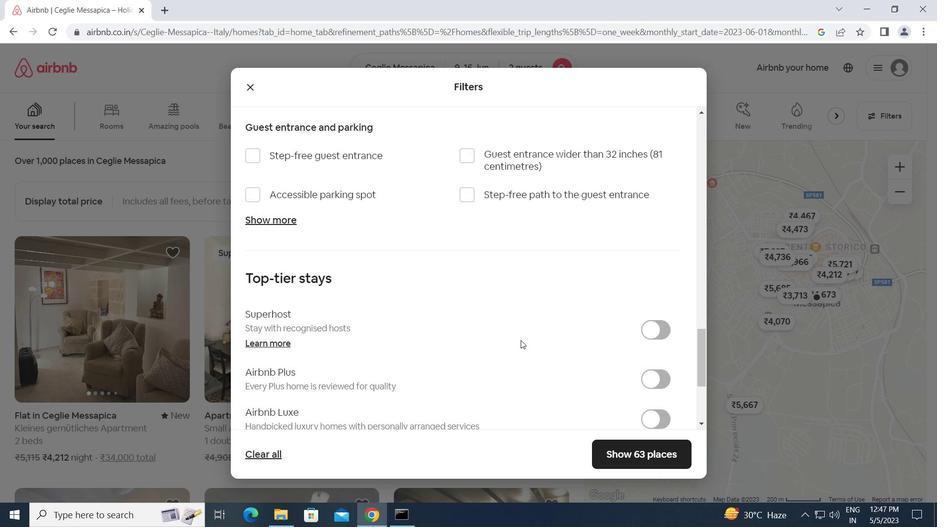 
Action: Mouse scrolled (520, 339) with delta (0, 0)
Screenshot: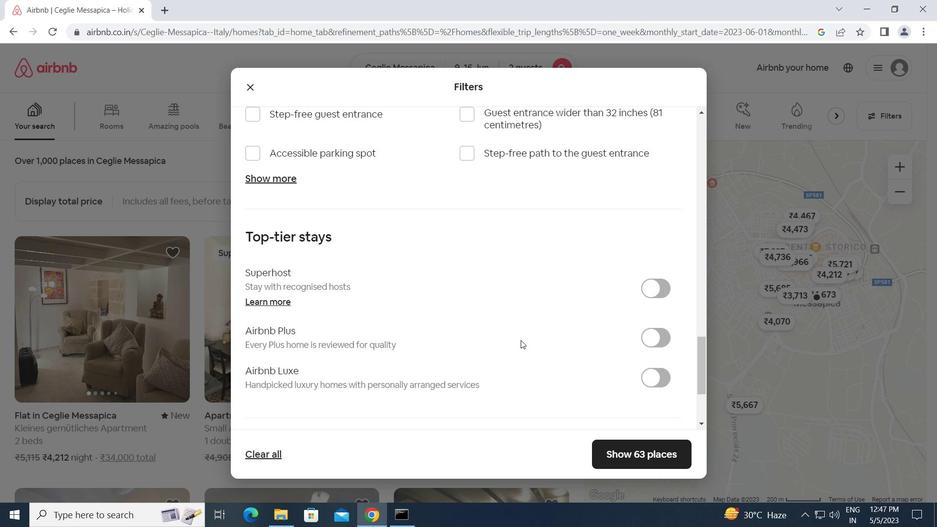 
Action: Mouse scrolled (520, 339) with delta (0, 0)
Screenshot: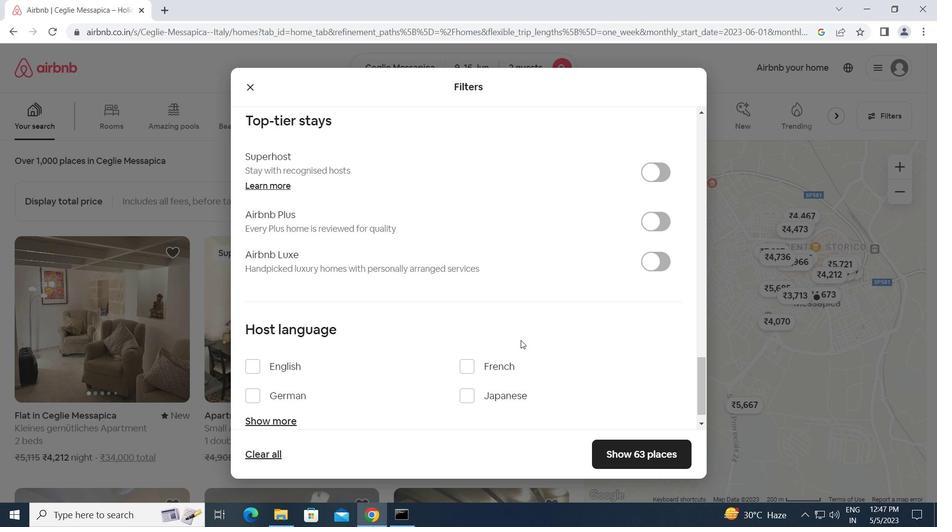 
Action: Mouse moved to (254, 350)
Screenshot: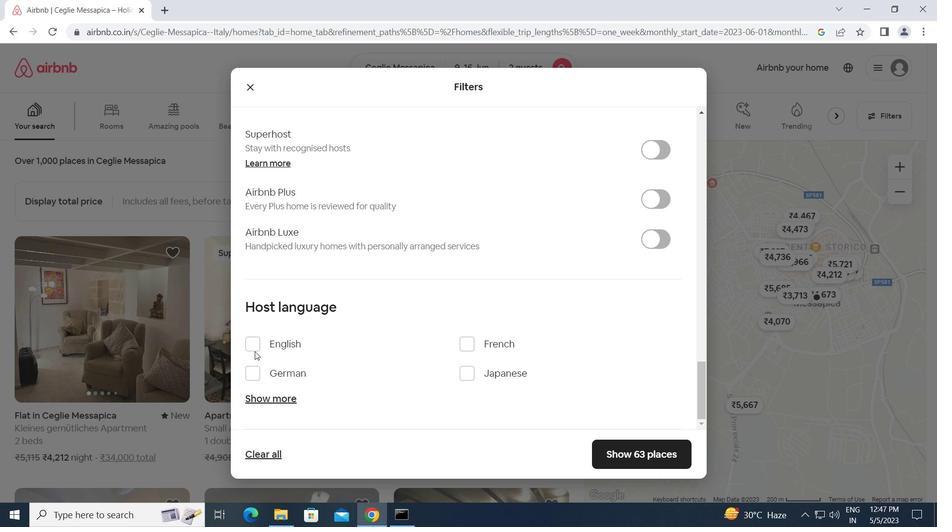 
Action: Mouse pressed left at (254, 350)
Screenshot: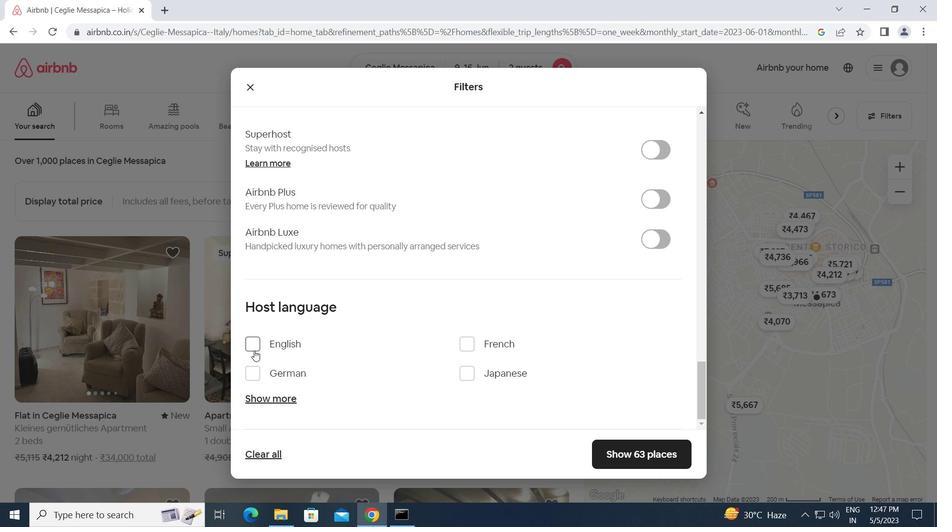 
Action: Mouse moved to (638, 451)
Screenshot: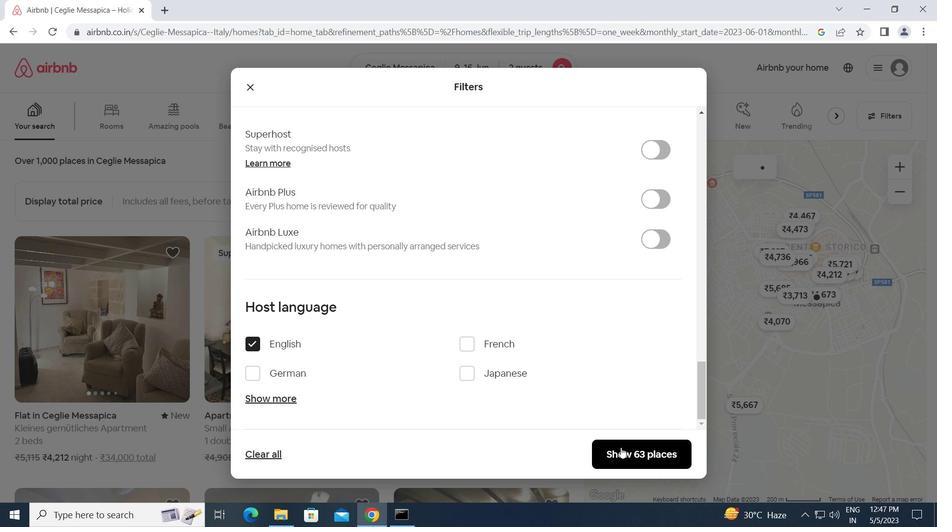 
Action: Mouse pressed left at (638, 451)
Screenshot: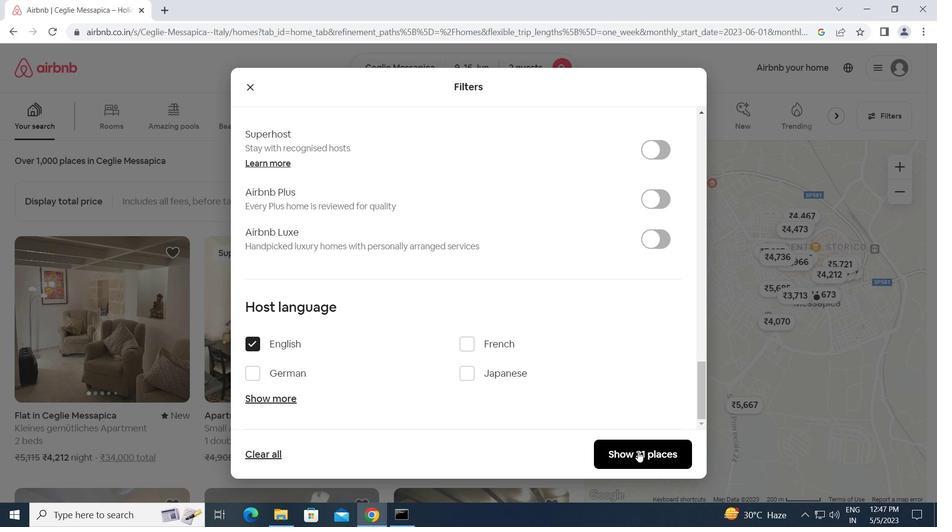 
